 Task: Check all the ancestors of event listeners.
Action: Mouse moved to (1263, 31)
Screenshot: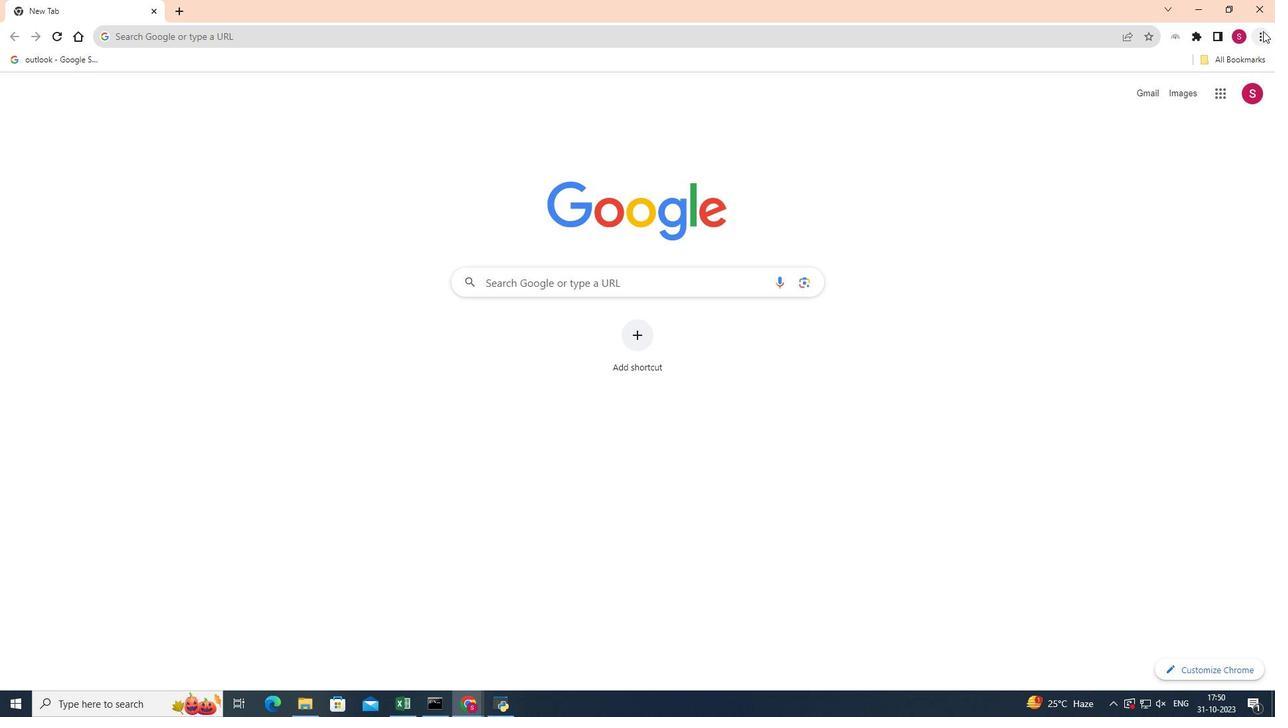 
Action: Mouse pressed left at (1263, 31)
Screenshot: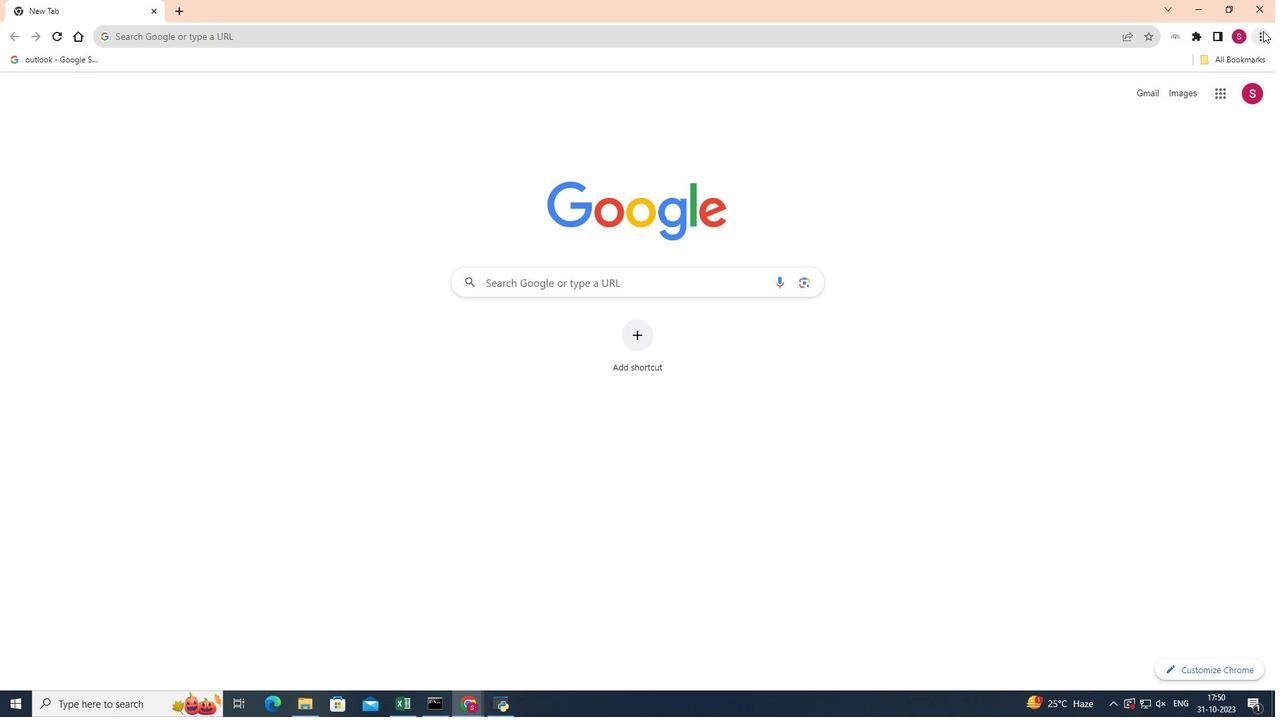 
Action: Mouse moved to (1111, 239)
Screenshot: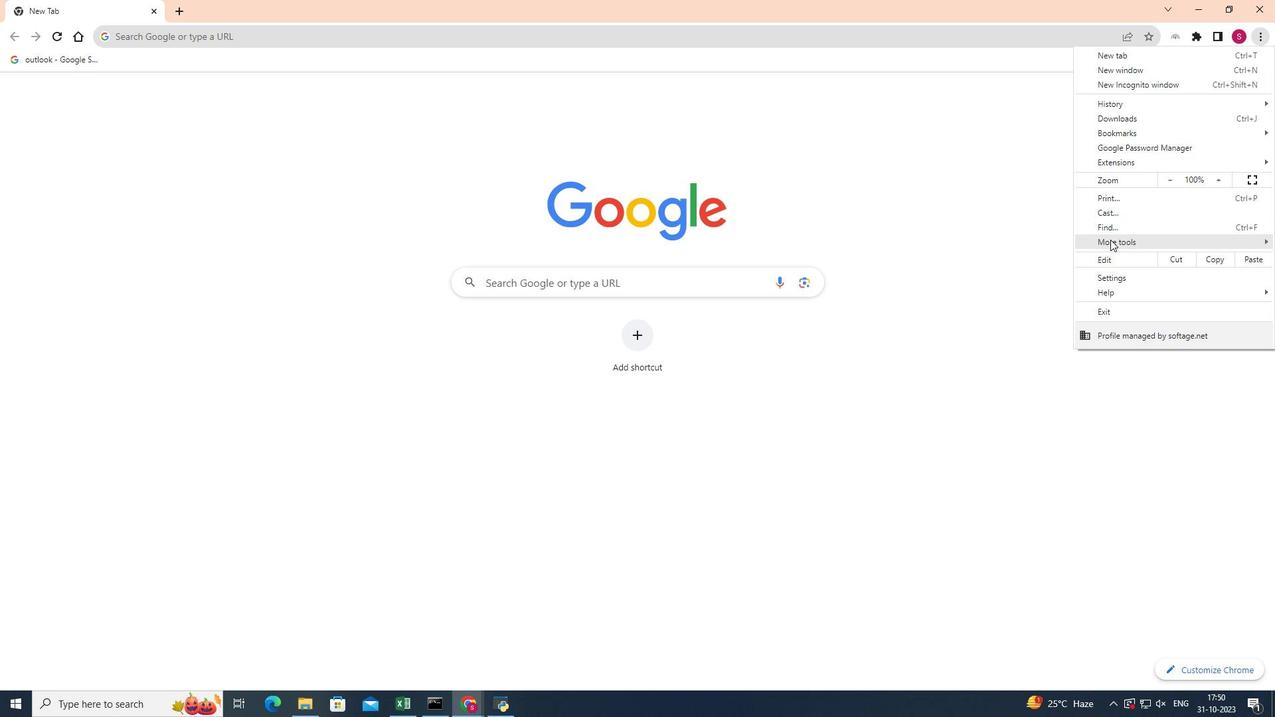 
Action: Mouse pressed left at (1111, 239)
Screenshot: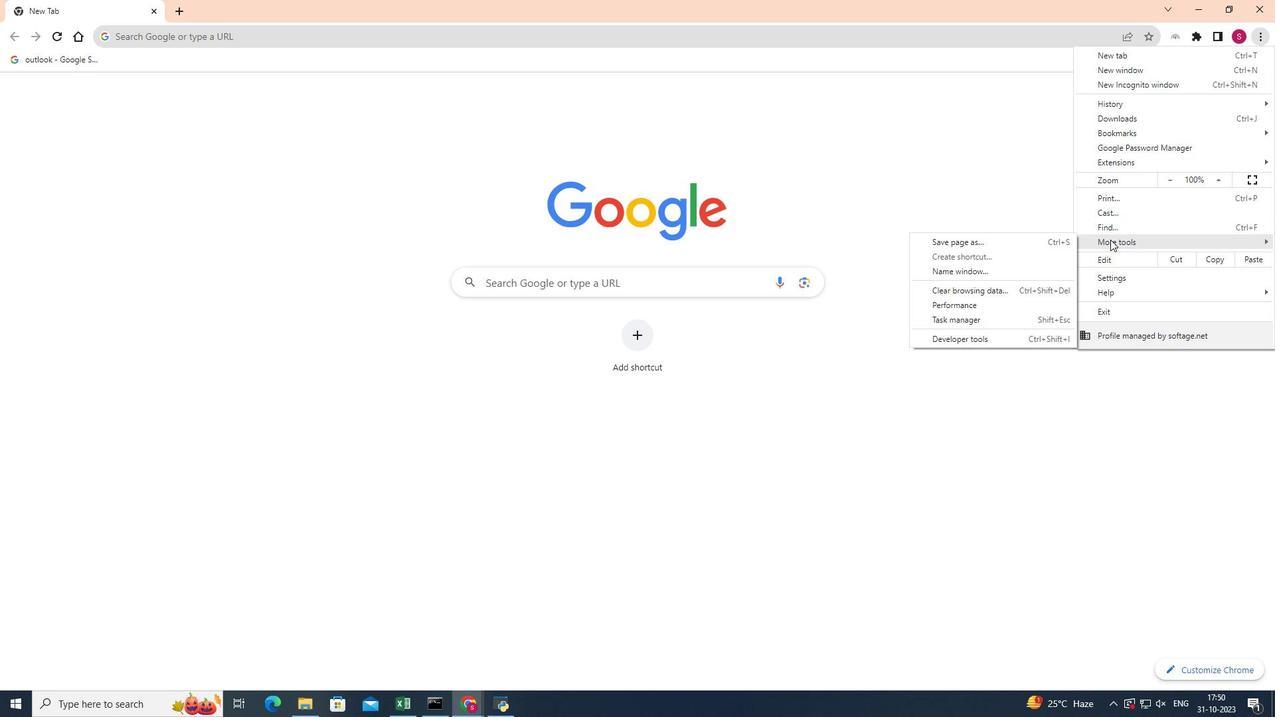 
Action: Mouse moved to (977, 336)
Screenshot: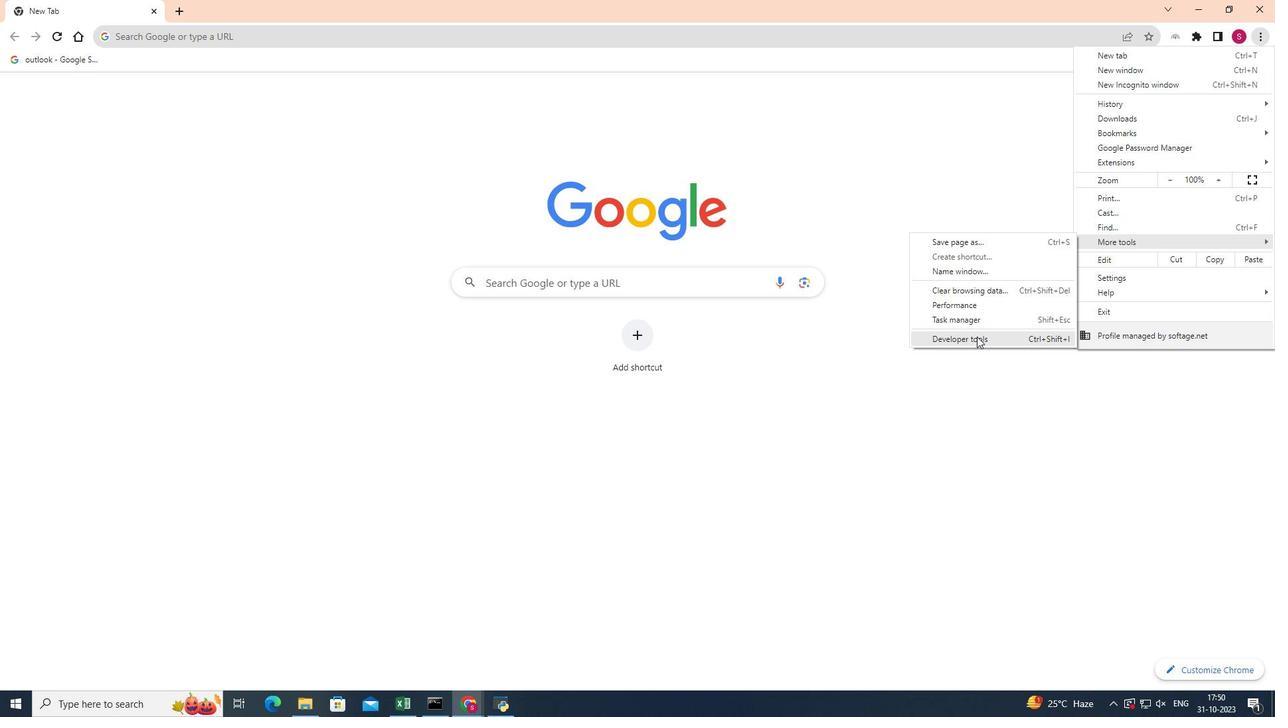 
Action: Mouse pressed left at (977, 336)
Screenshot: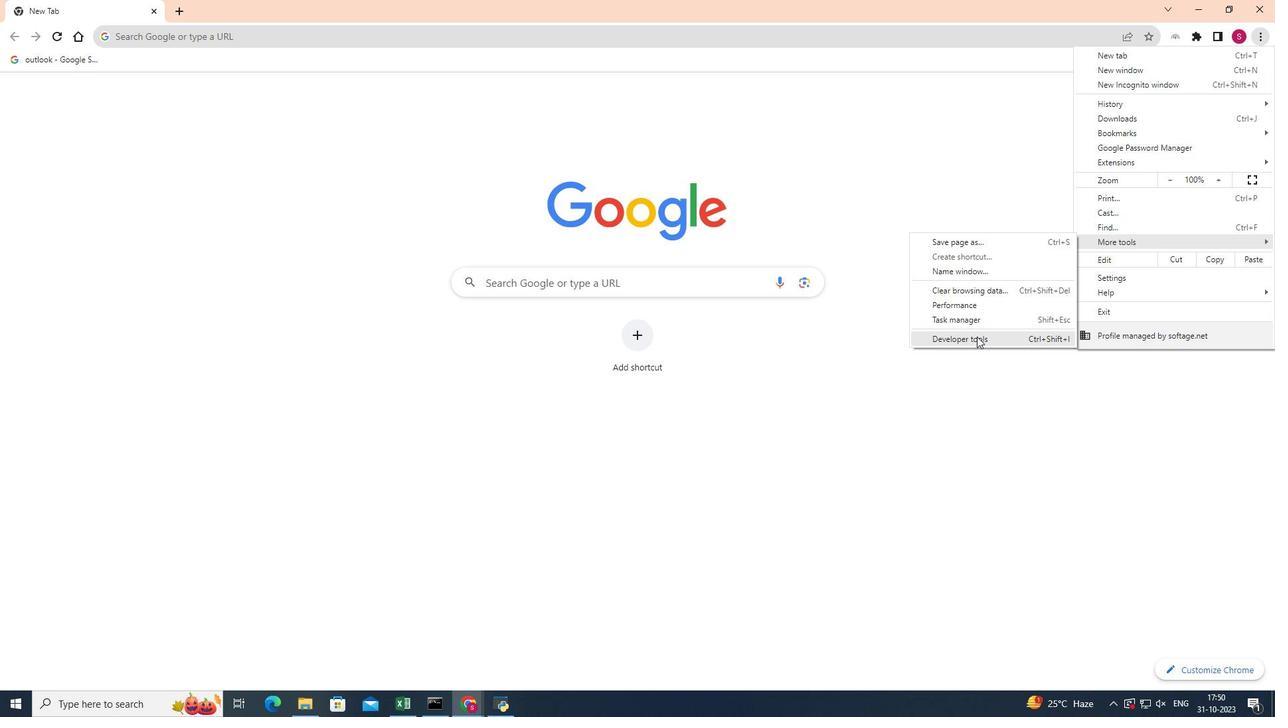
Action: Mouse moved to (1056, 541)
Screenshot: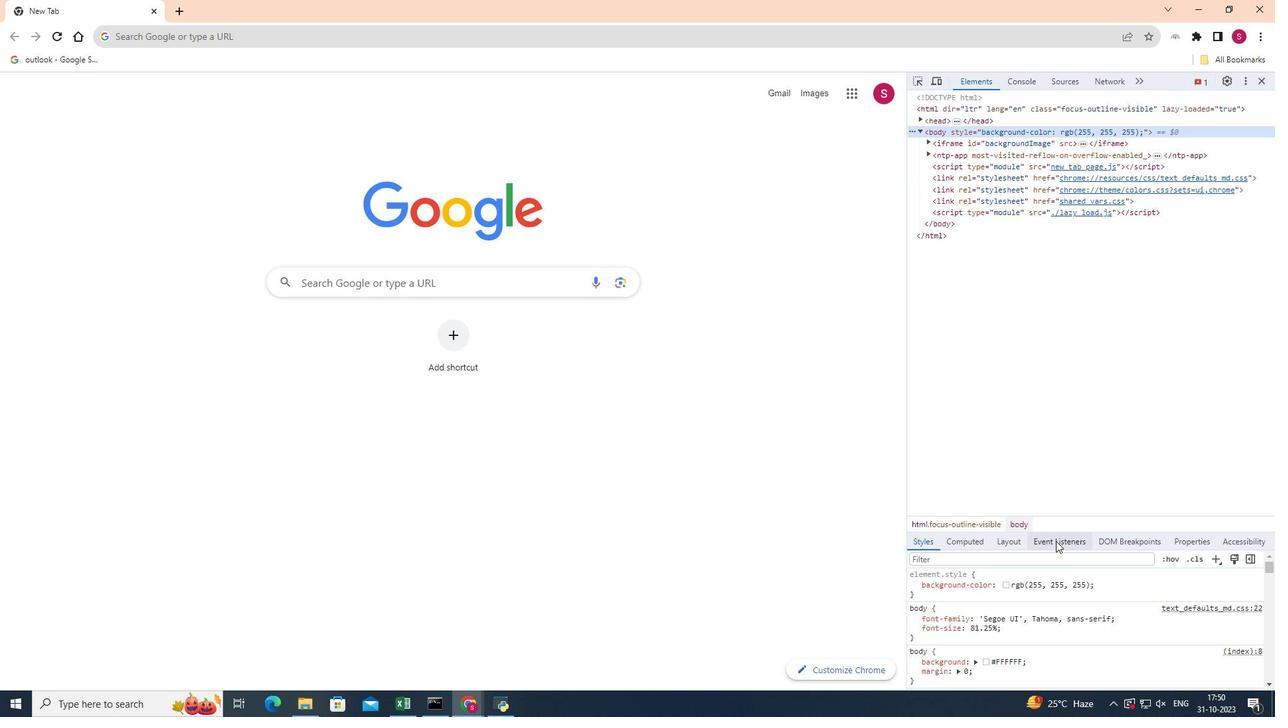 
Action: Mouse pressed left at (1056, 541)
Screenshot: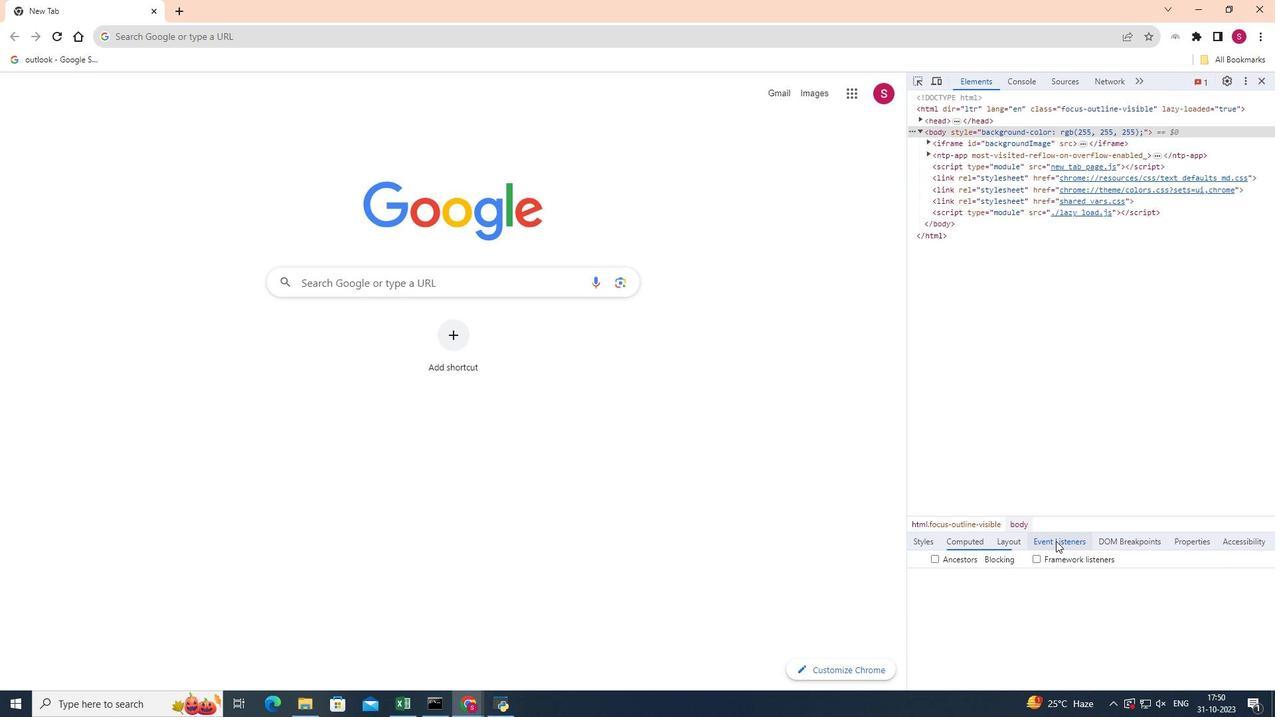 
Action: Mouse moved to (933, 560)
Screenshot: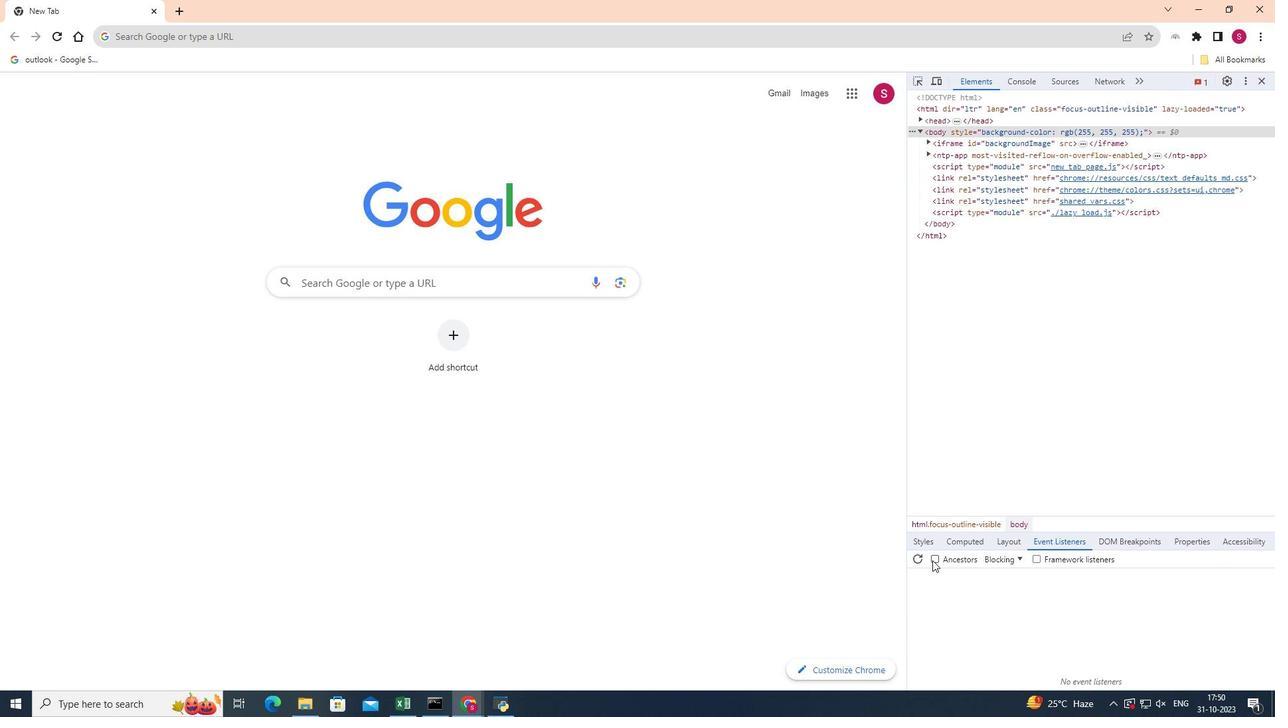 
Action: Mouse pressed left at (933, 560)
Screenshot: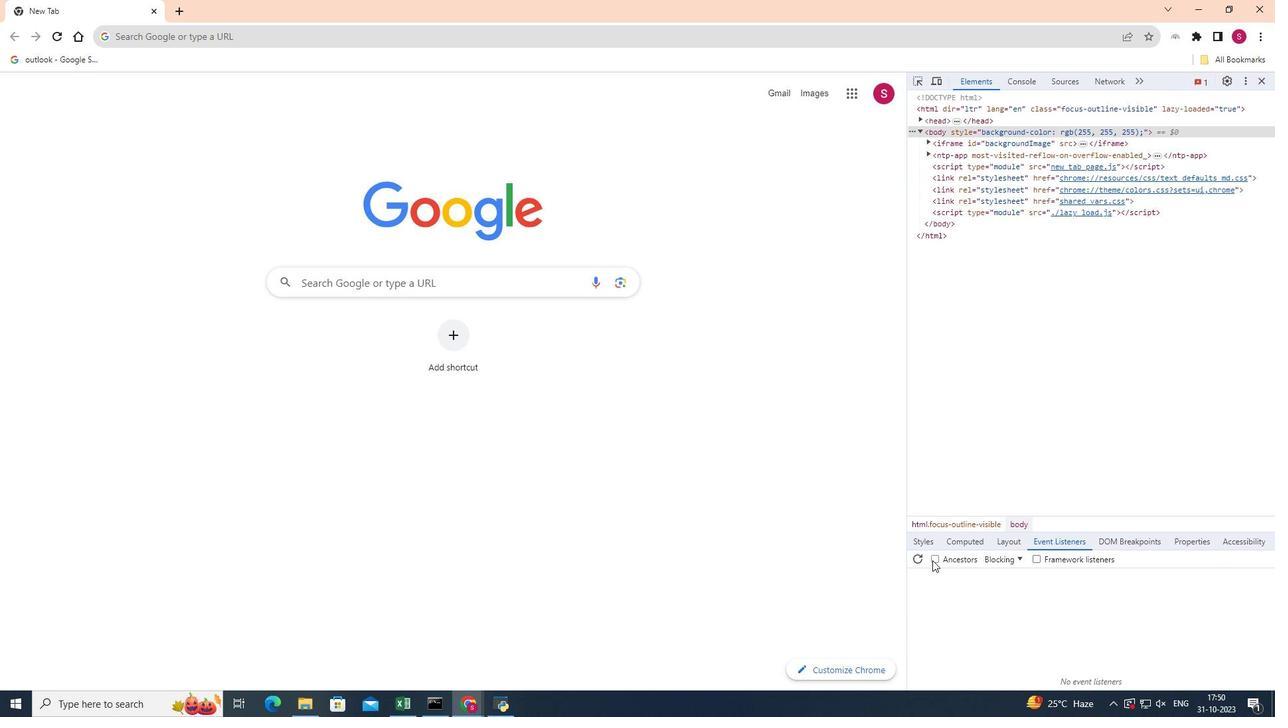 
Action: Mouse moved to (1018, 560)
Screenshot: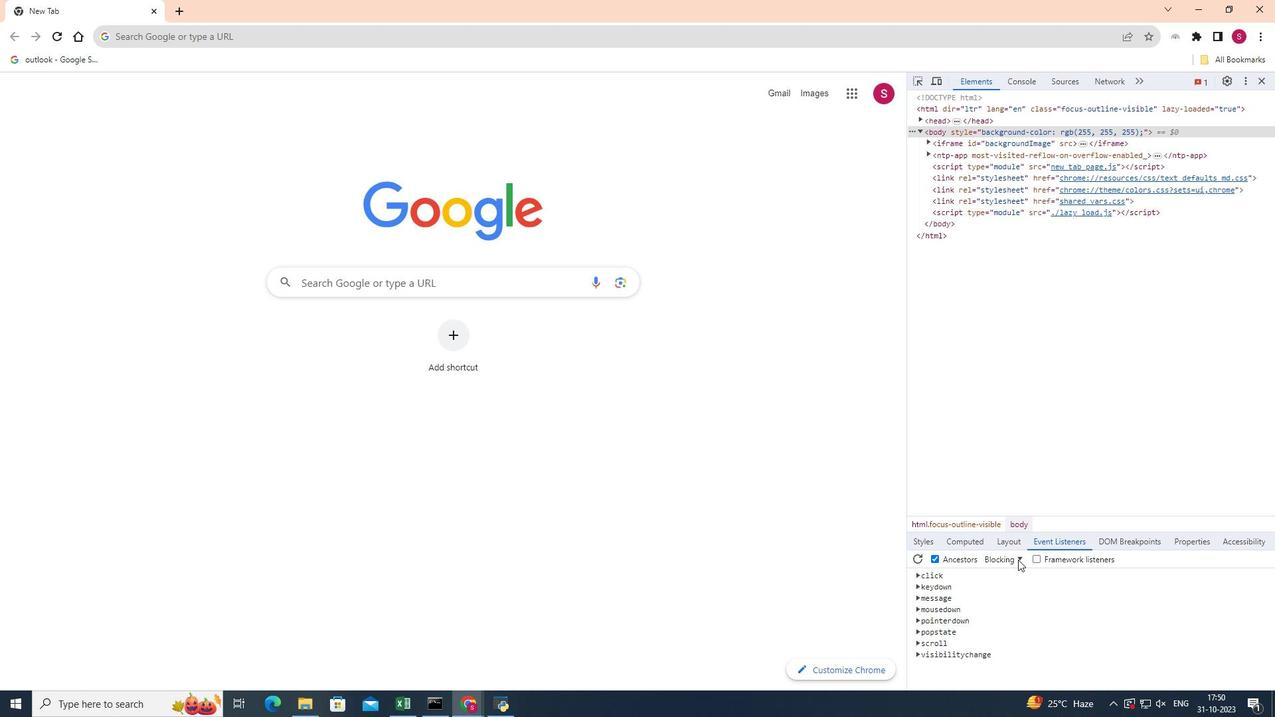 
Action: Mouse pressed left at (1018, 560)
Screenshot: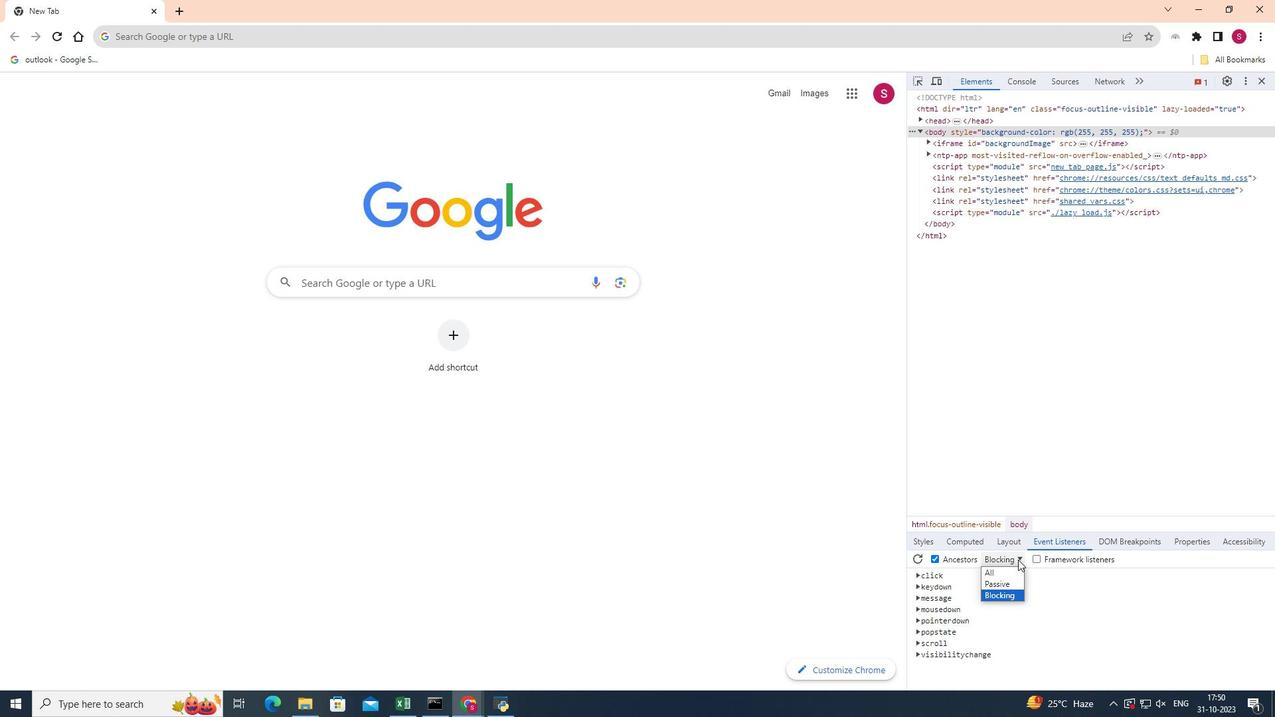 
Action: Mouse moved to (1000, 572)
Screenshot: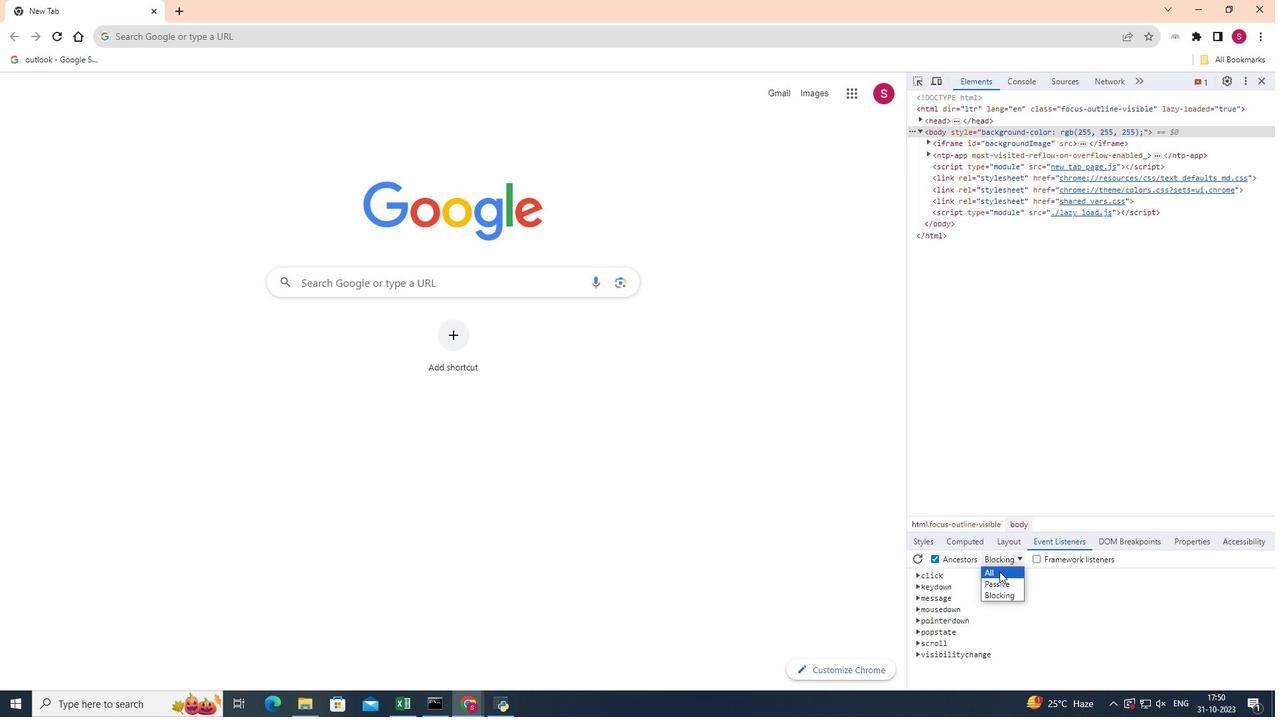 
Action: Mouse pressed left at (1000, 572)
Screenshot: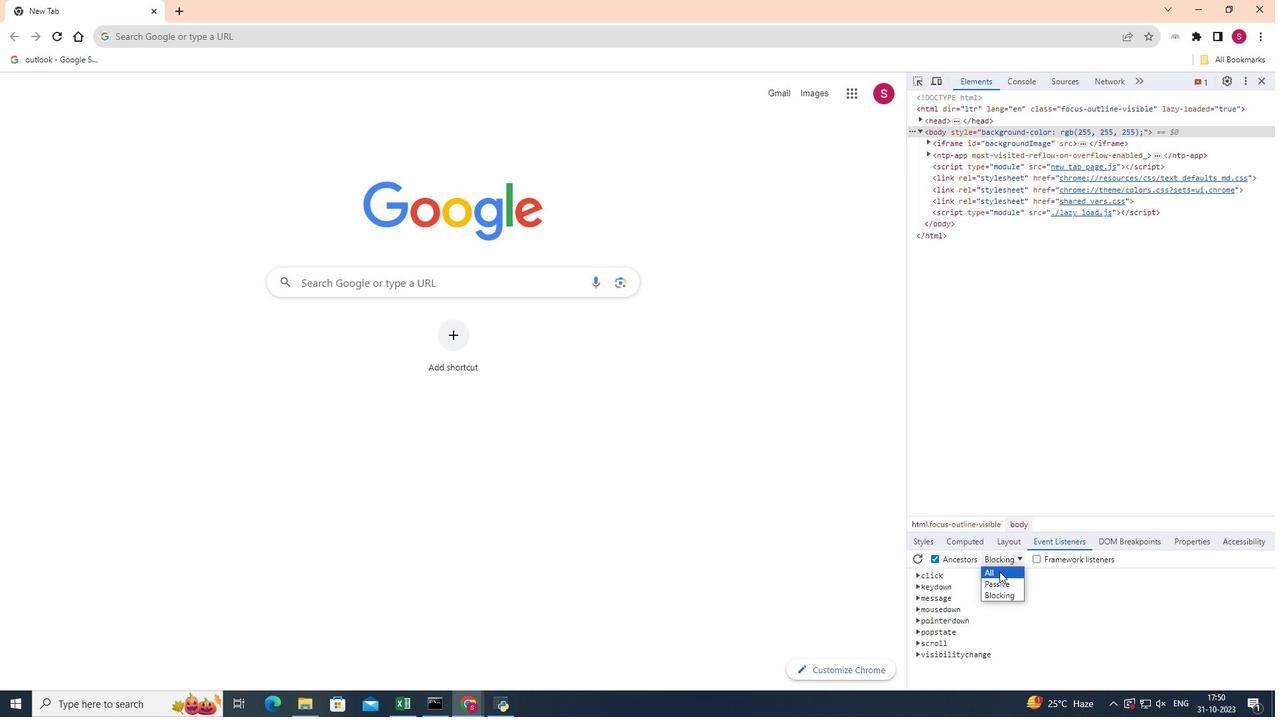 
Action: Mouse moved to (1041, 594)
Screenshot: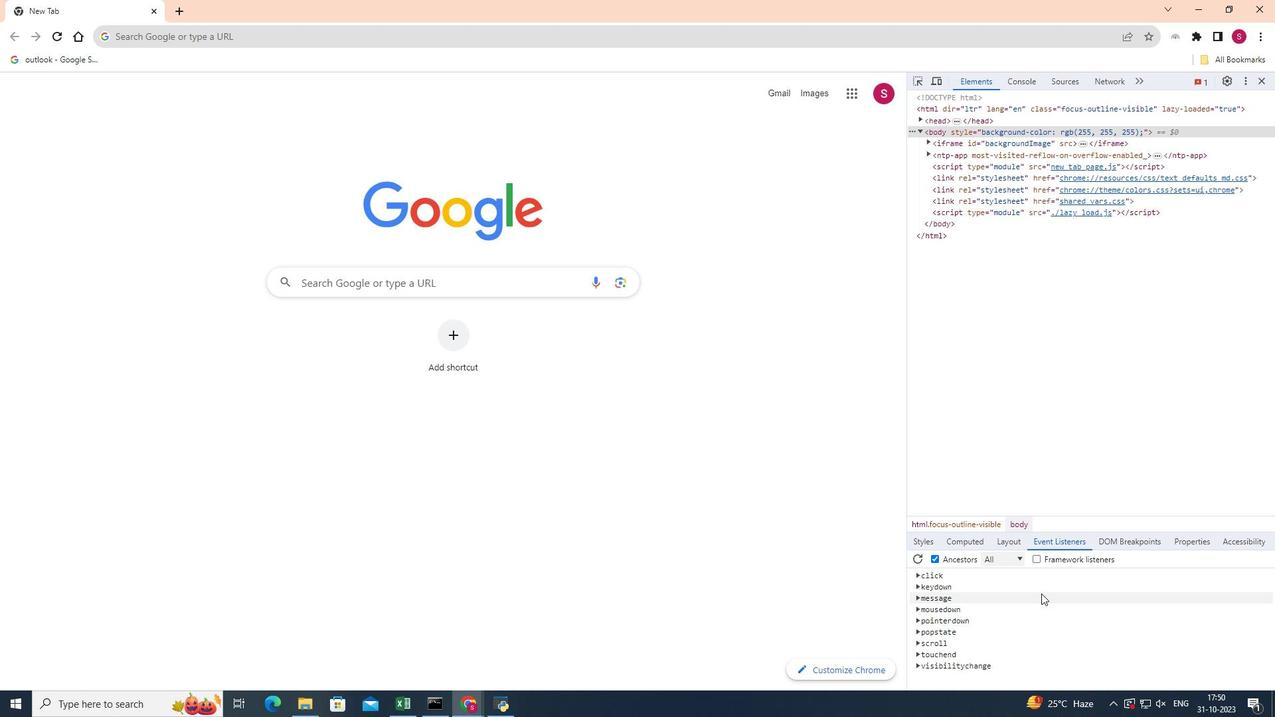 
Action: Mouse scrolled (1041, 593) with delta (0, 0)
Screenshot: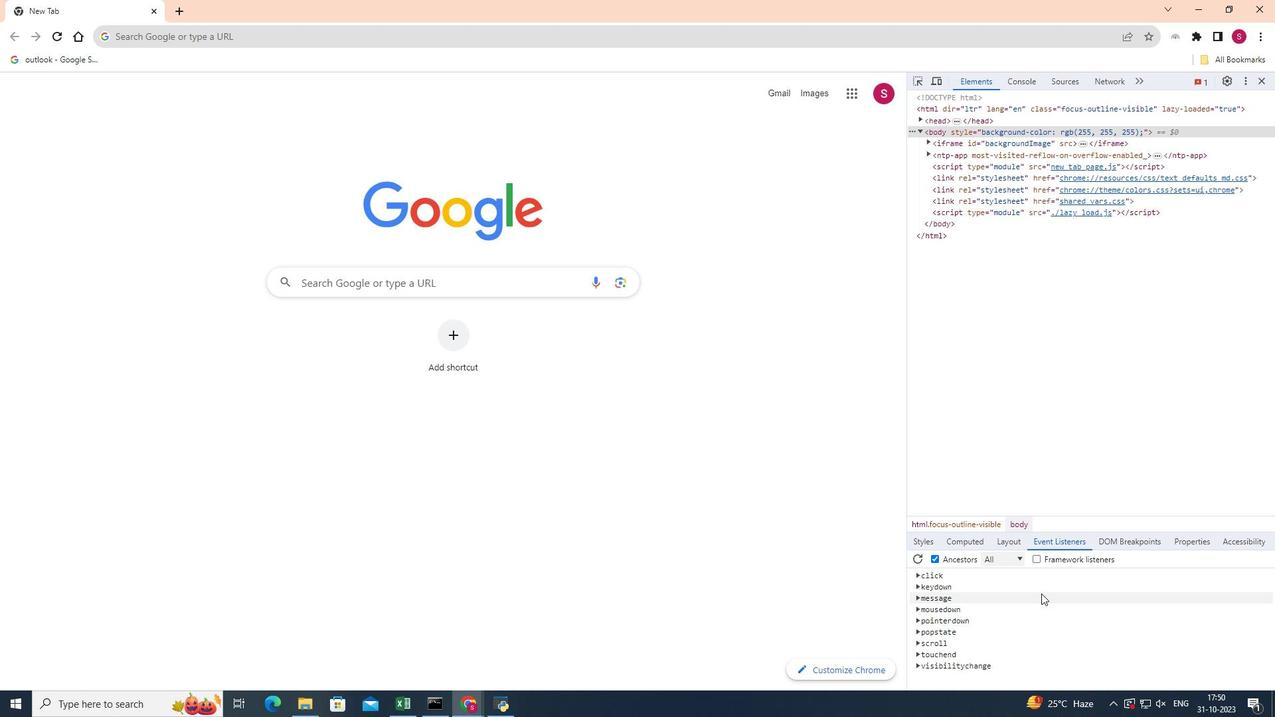 
Action: Mouse moved to (1004, 582)
Screenshot: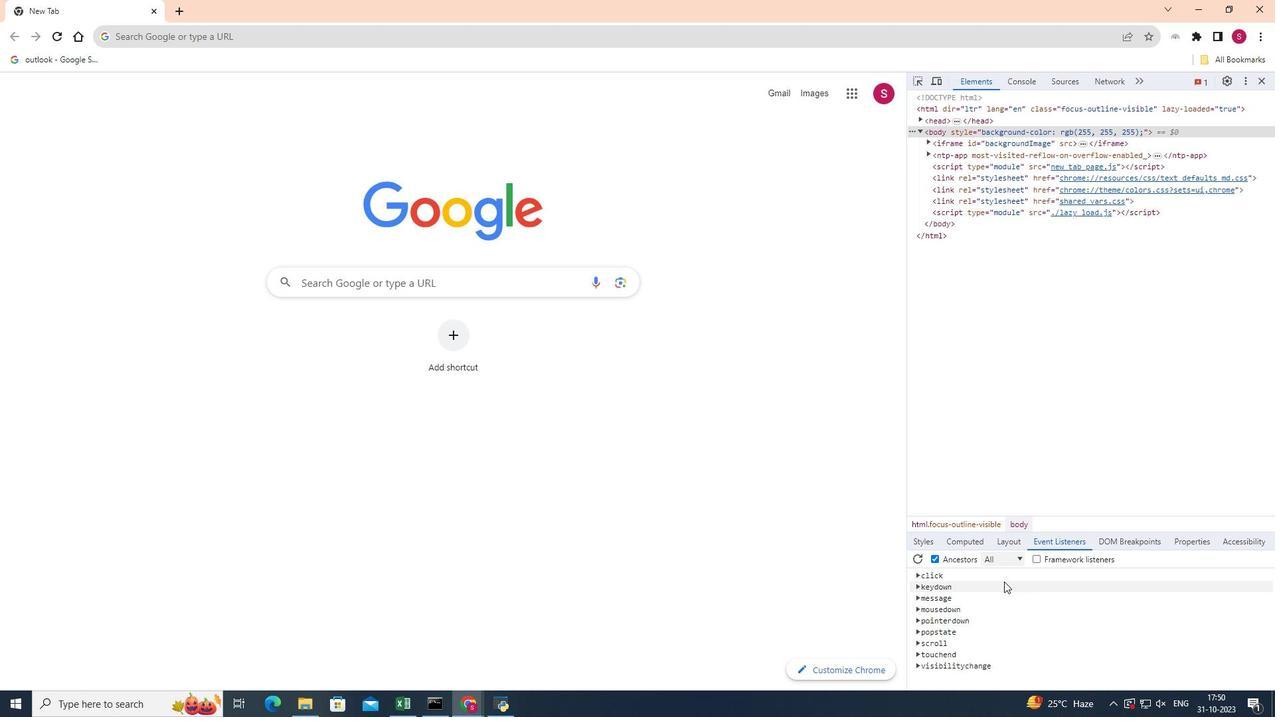 
